 Task: Add a field from the Popular template Priority a blank project BridgeForge
Action: Mouse moved to (465, 458)
Screenshot: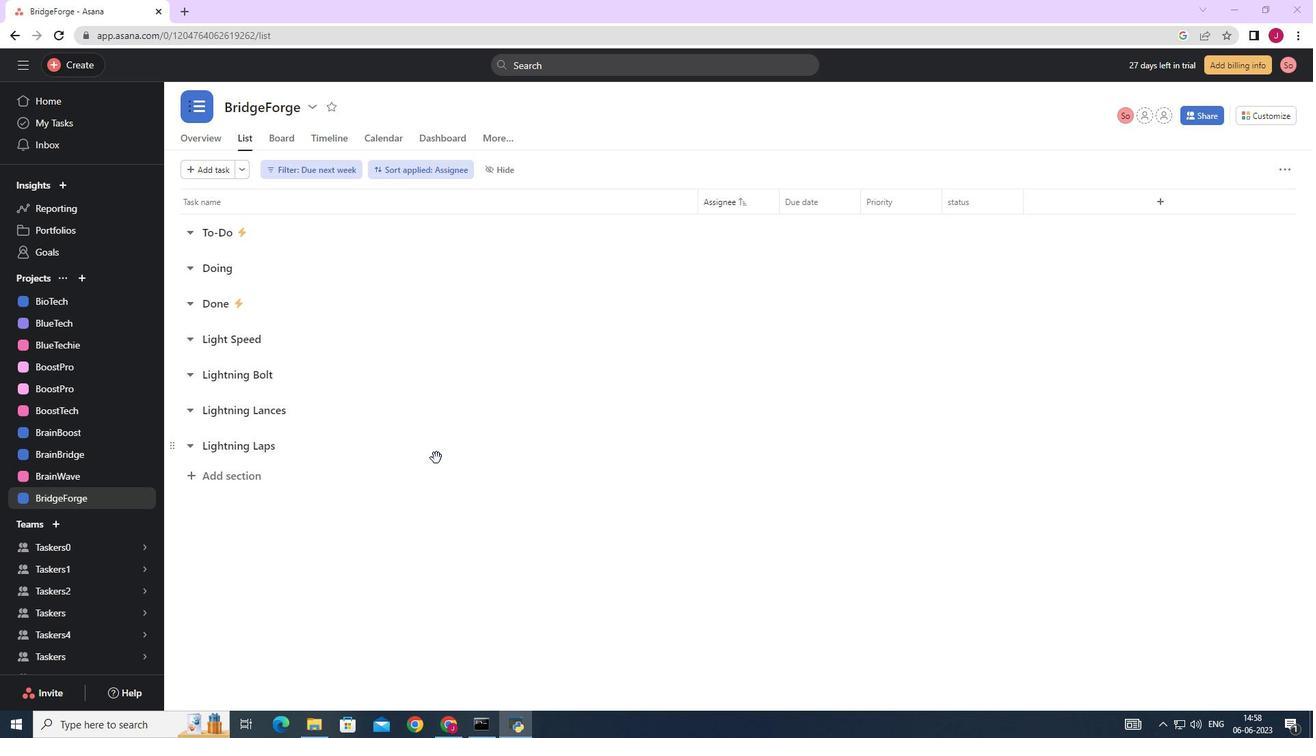 
Action: Mouse scrolled (465, 459) with delta (0, 0)
Screenshot: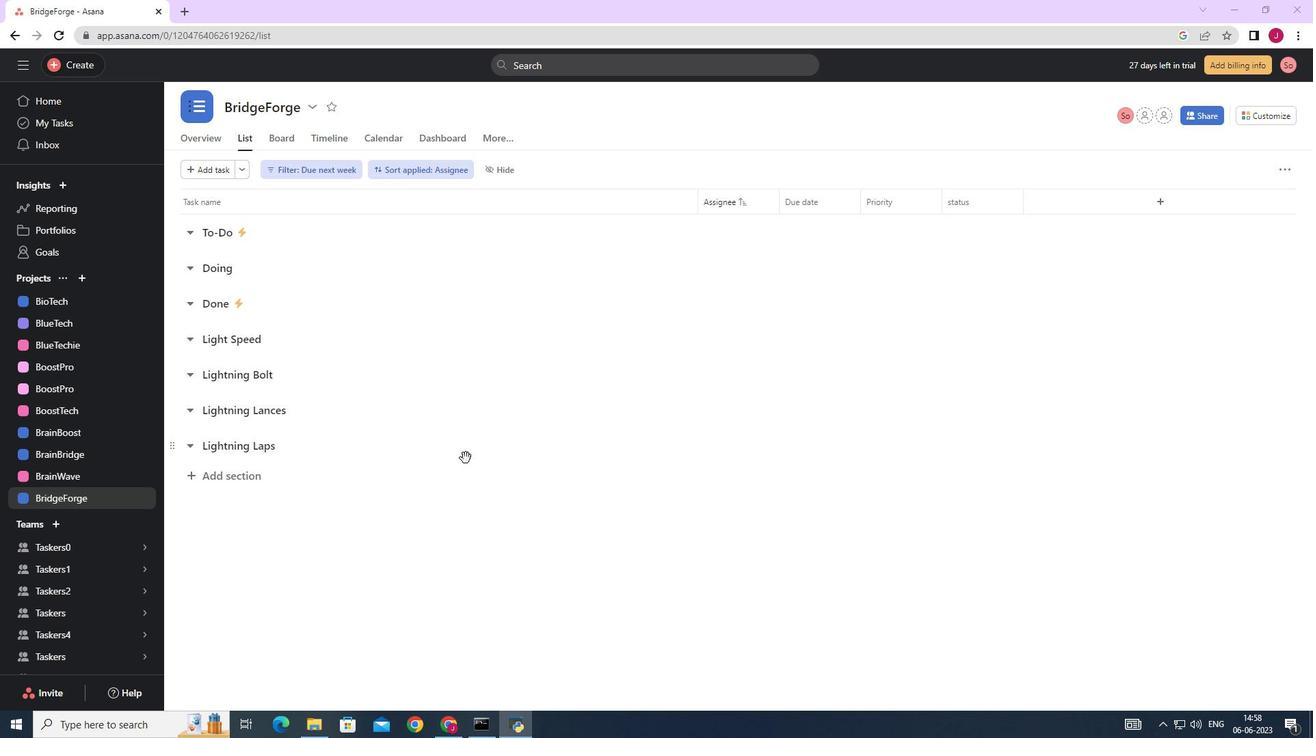 
Action: Mouse moved to (466, 458)
Screenshot: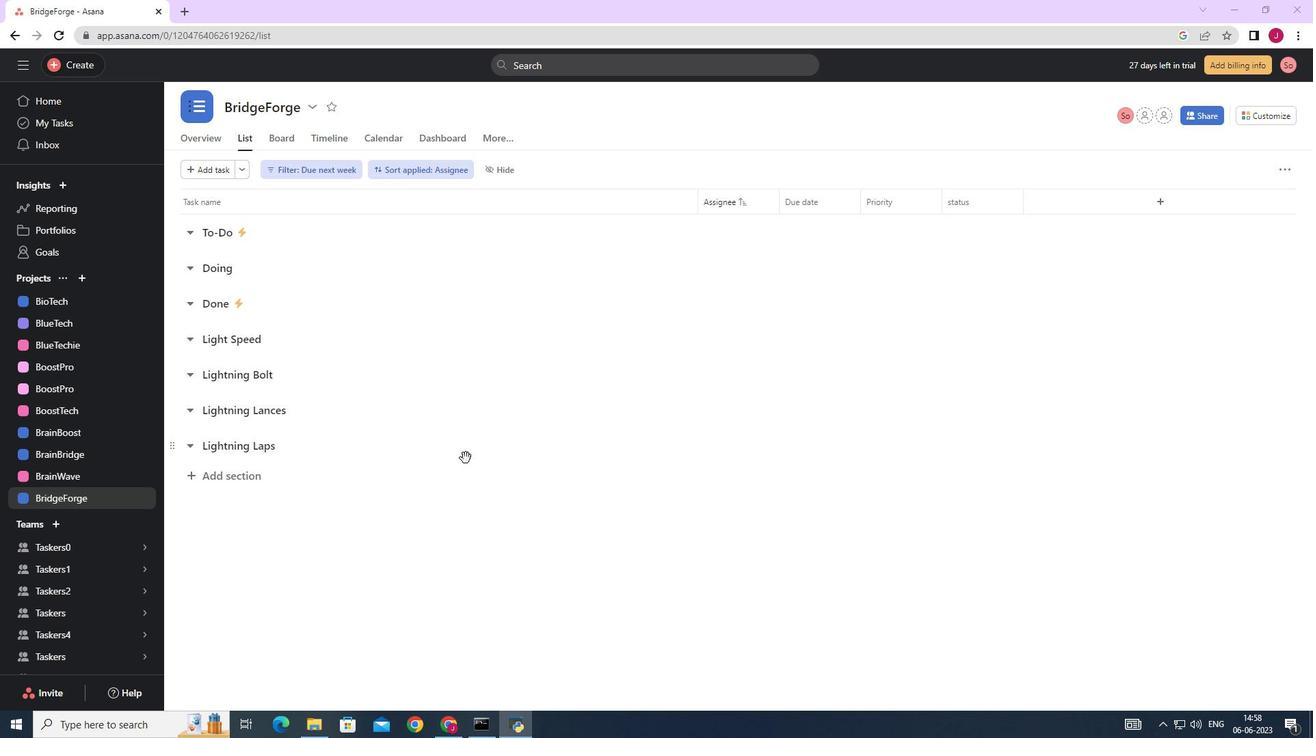 
Action: Mouse scrolled (466, 459) with delta (0, 0)
Screenshot: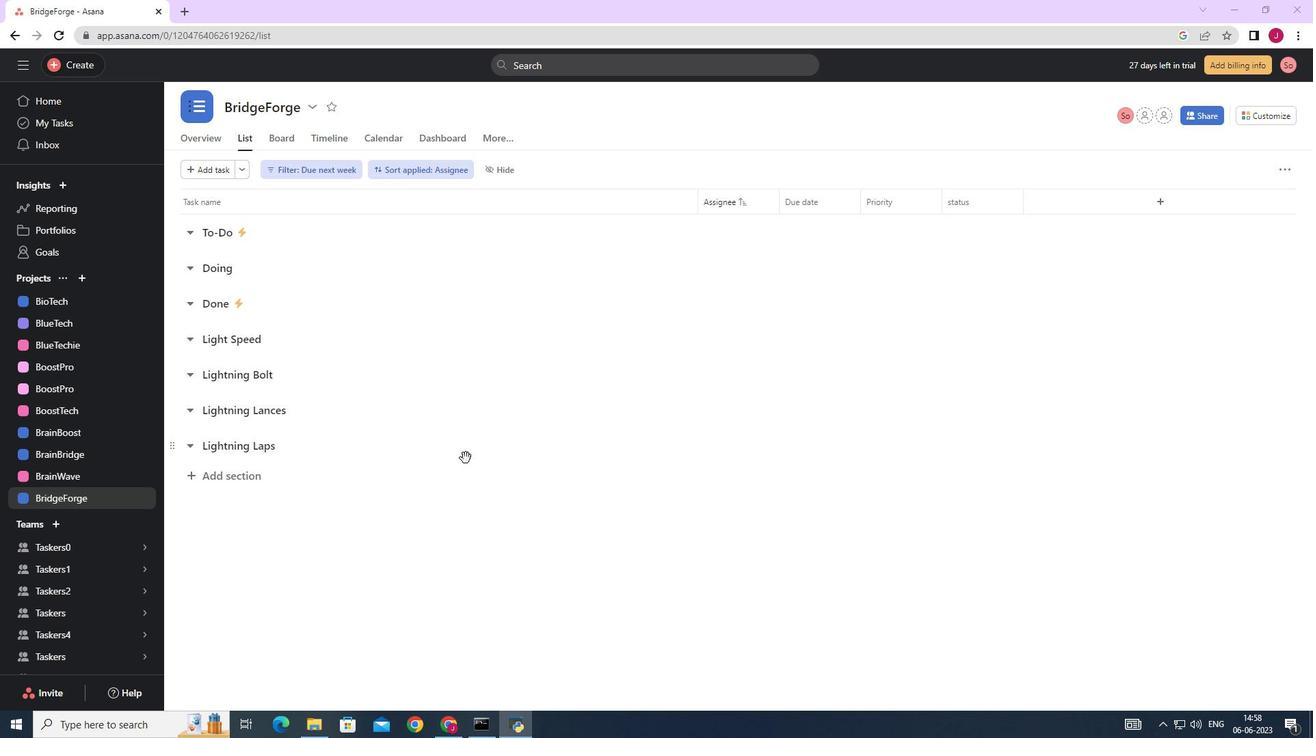 
Action: Mouse moved to (1286, 116)
Screenshot: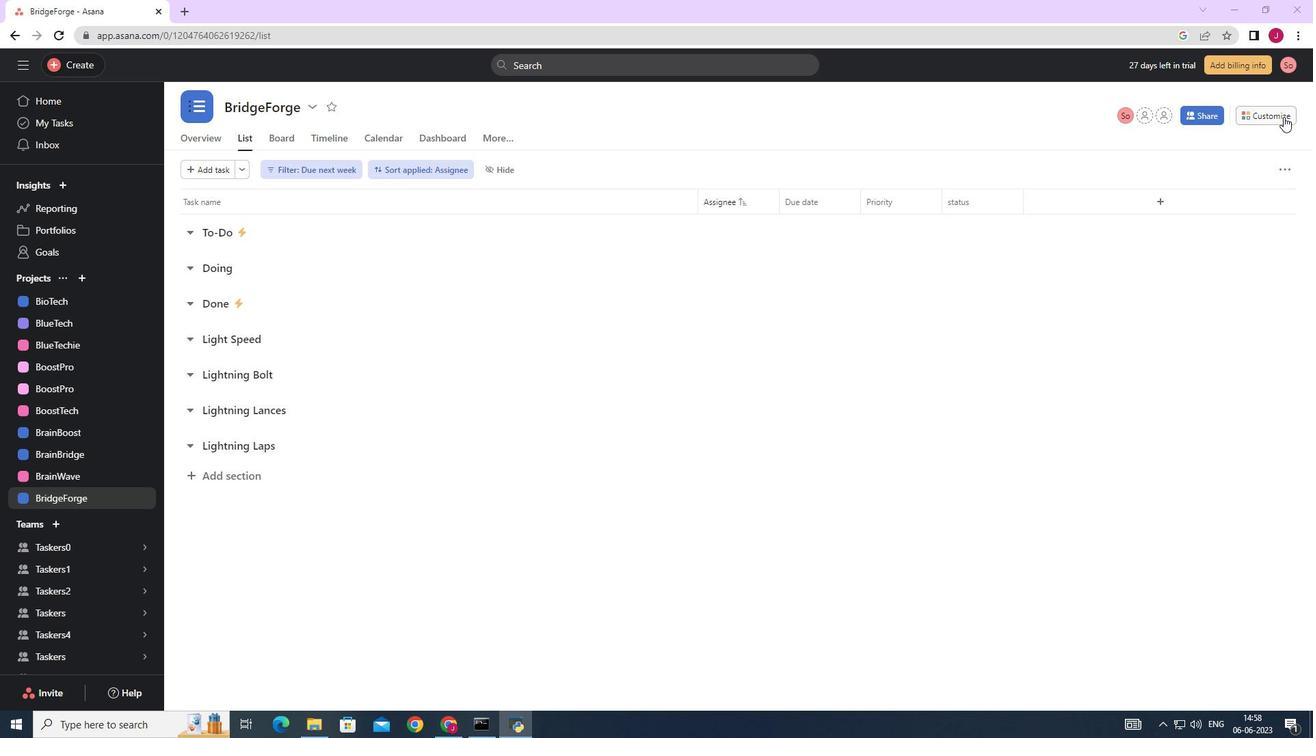 
Action: Mouse pressed left at (1286, 116)
Screenshot: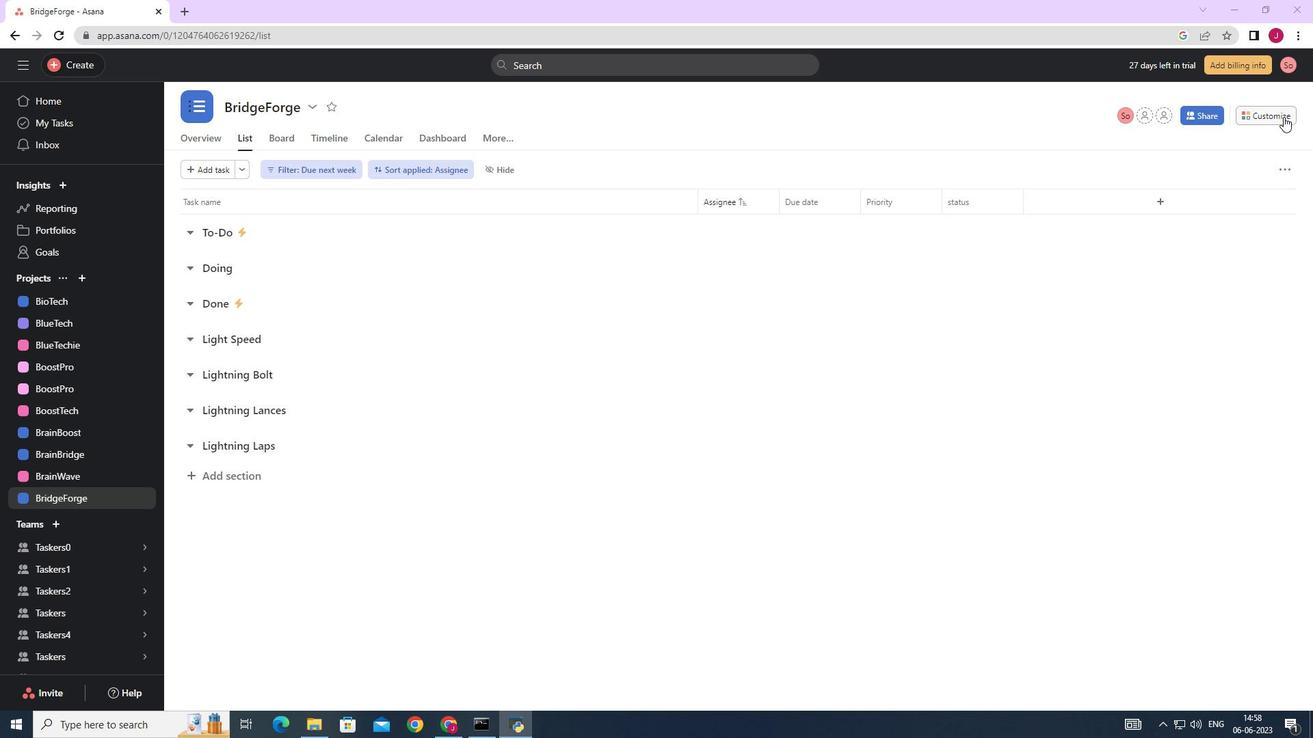 
Action: Mouse moved to (1143, 276)
Screenshot: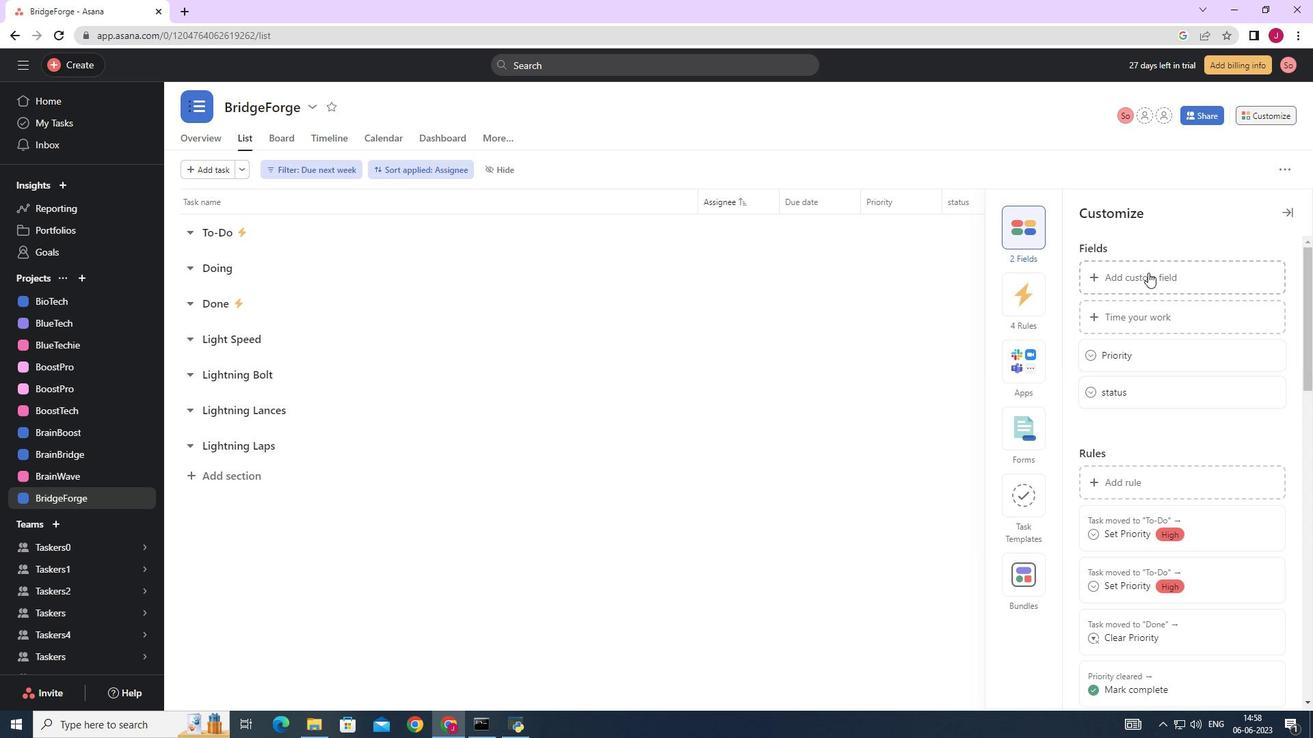 
Action: Mouse pressed left at (1143, 276)
Screenshot: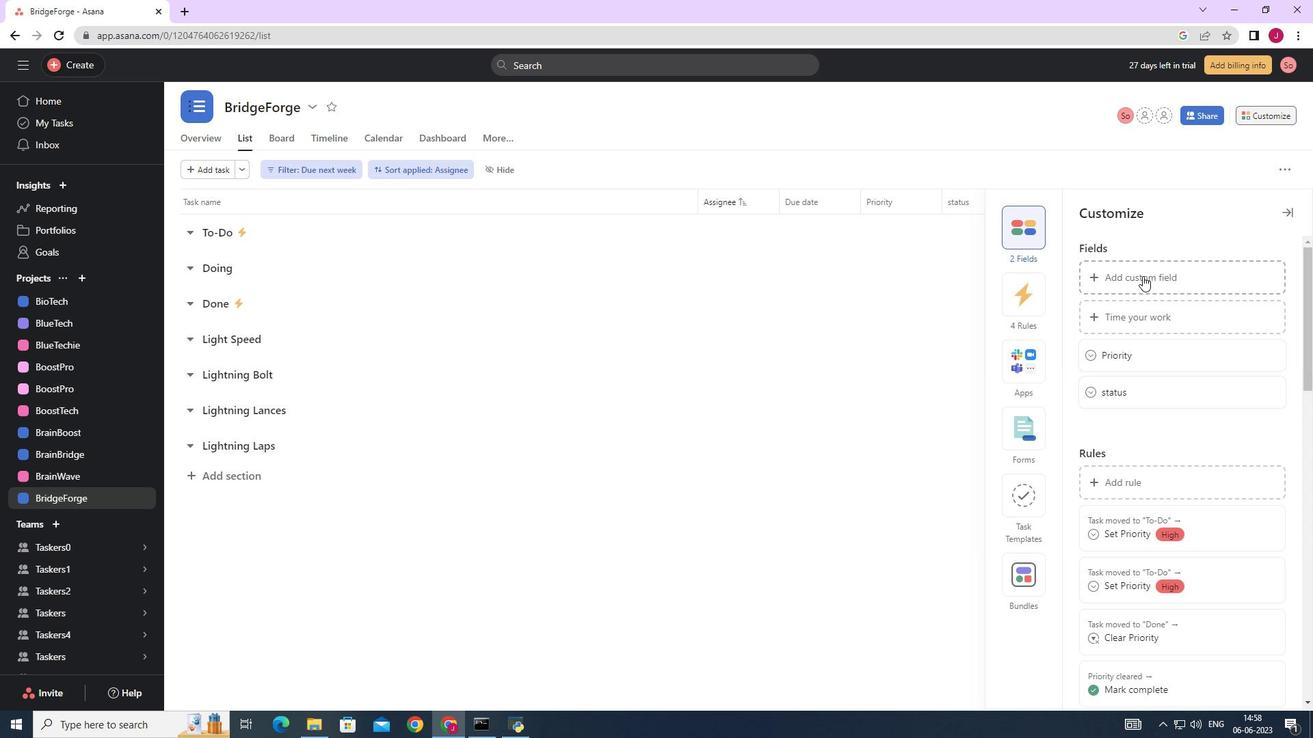 
Action: Mouse moved to (1141, 276)
Screenshot: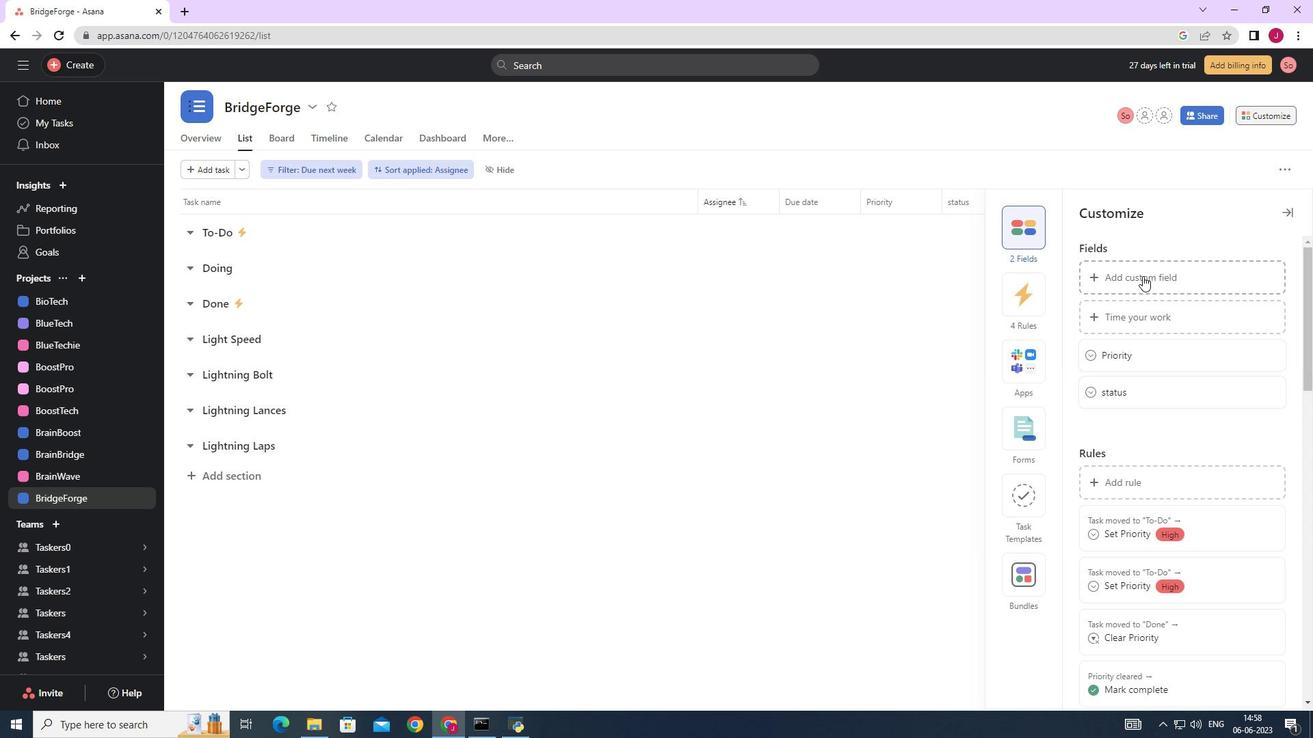 
Action: Key pressed priority
Screenshot: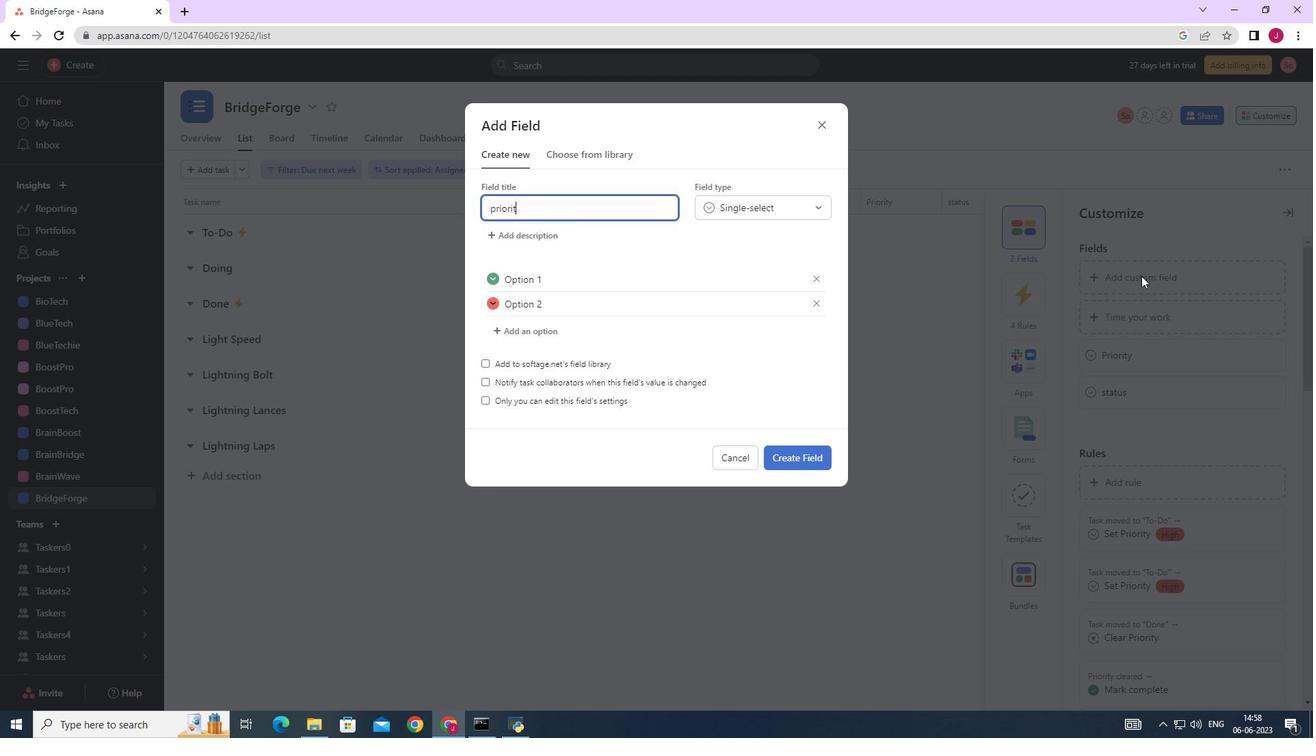 
Action: Mouse moved to (798, 461)
Screenshot: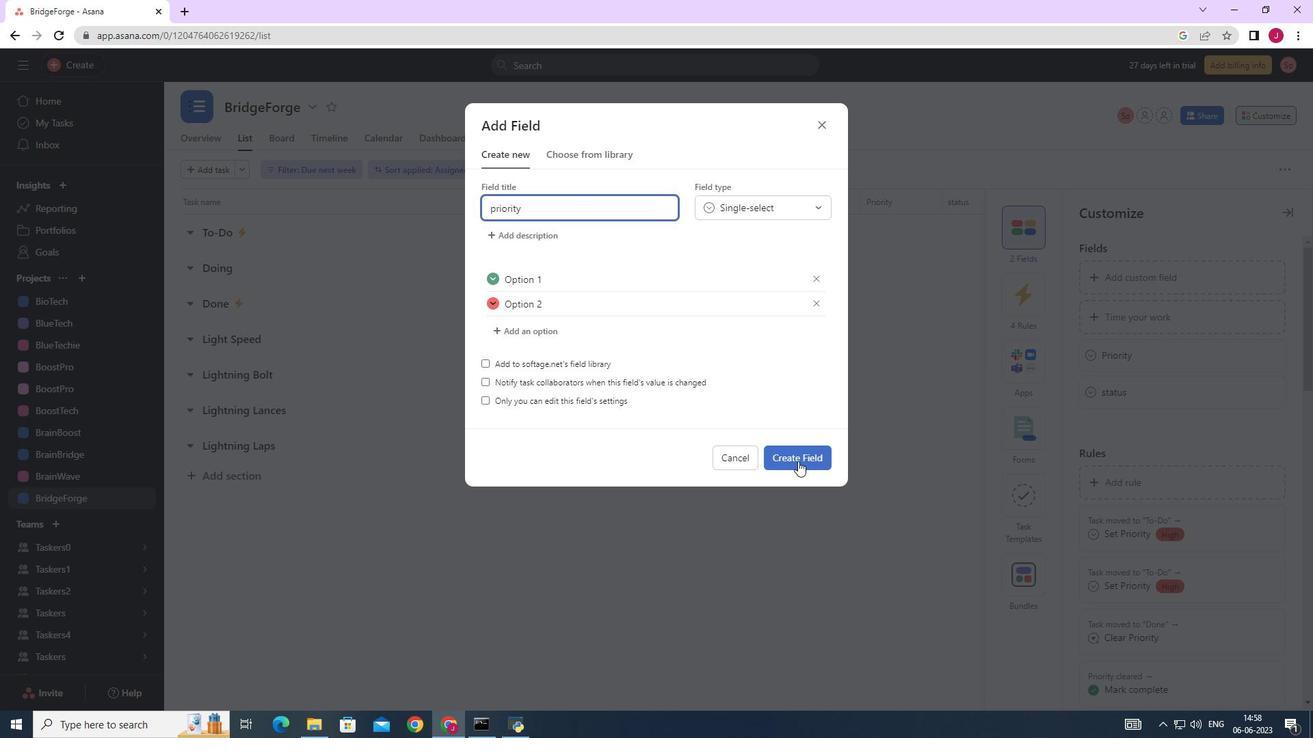 
Action: Mouse pressed left at (798, 461)
Screenshot: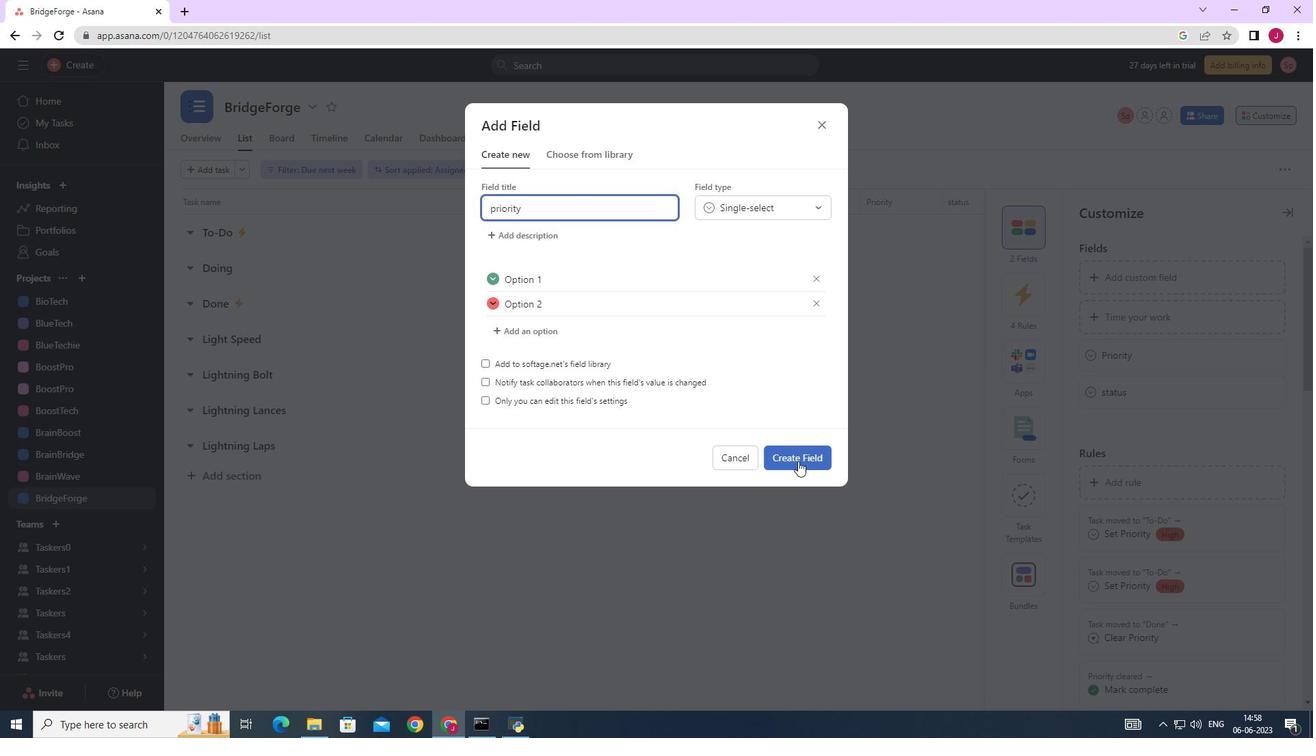 
